 Task: In the Contact  Abigail.Harris@thk.com, schedule and save the meeting with title: 'Collaborative Discussion', Select date: '10 September, 2023', select start time: 11:00:AM. Add location on call (718) 987-6554 with meeting description: For further discussion on products, kindly join the meeting.. Logged in from softage.6@softage.net
Action: Mouse pressed left at (98, 68)
Screenshot: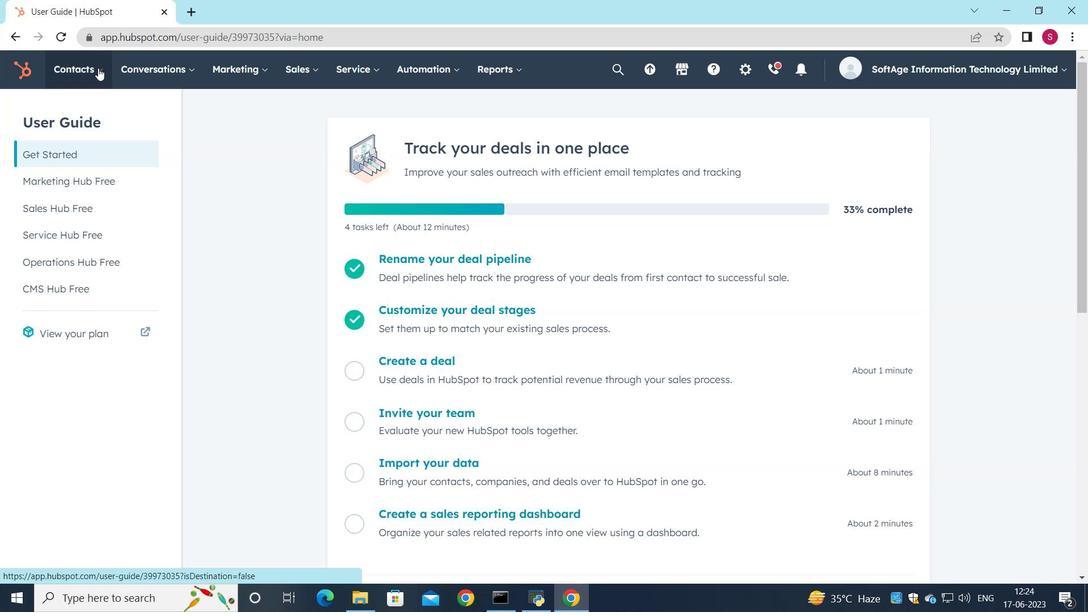 
Action: Mouse moved to (106, 104)
Screenshot: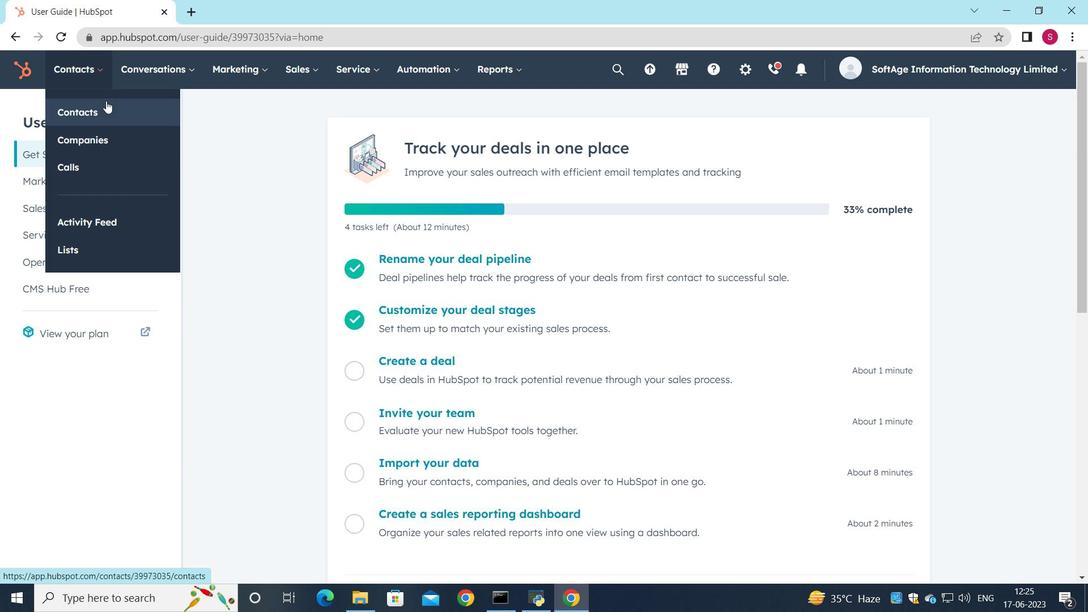
Action: Mouse pressed left at (106, 104)
Screenshot: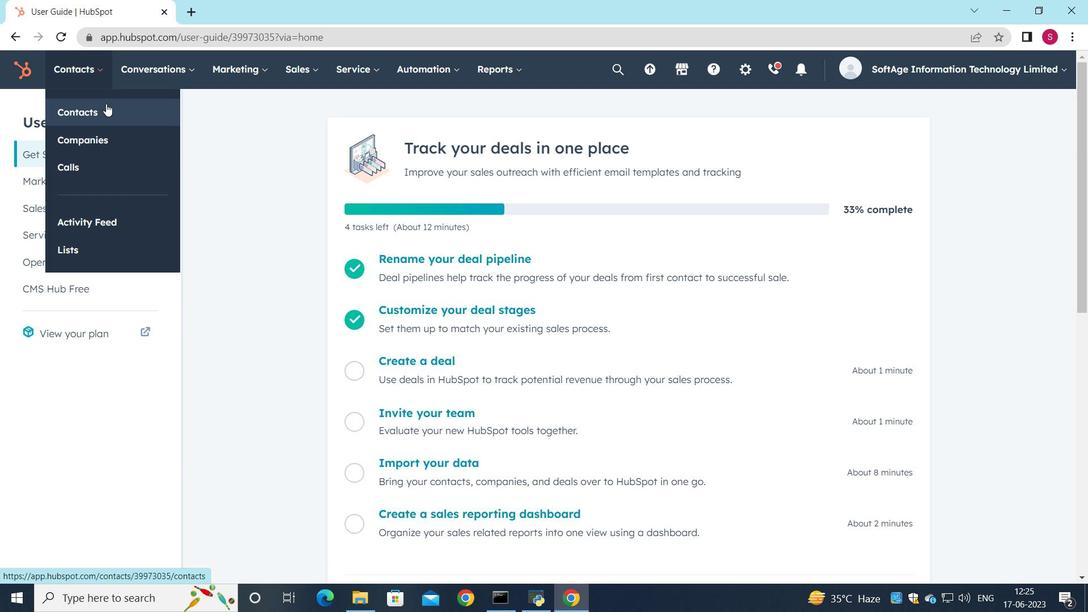 
Action: Mouse moved to (81, 231)
Screenshot: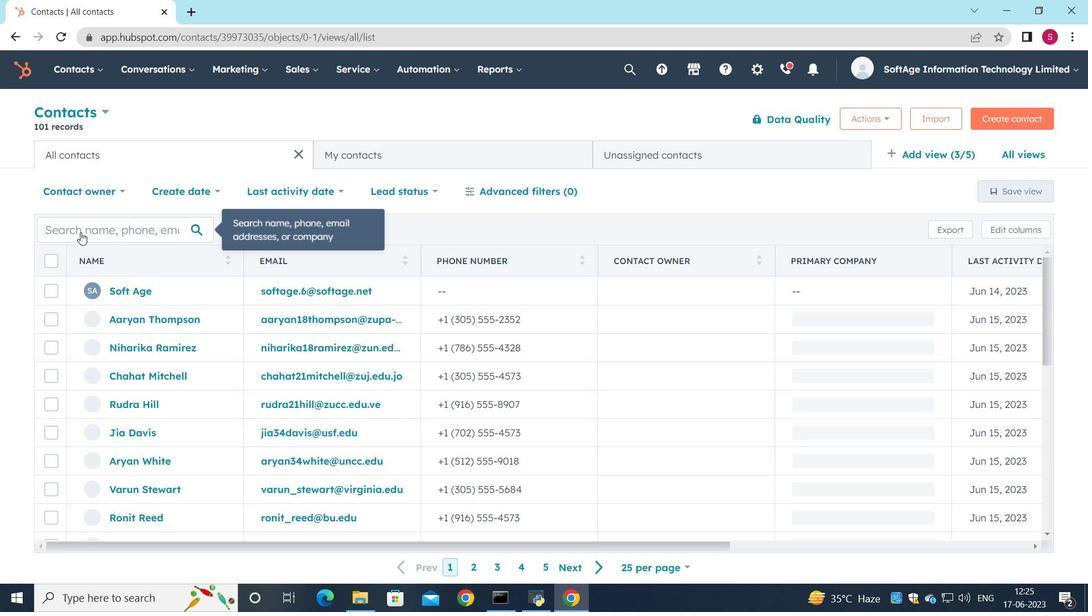 
Action: Mouse pressed left at (81, 231)
Screenshot: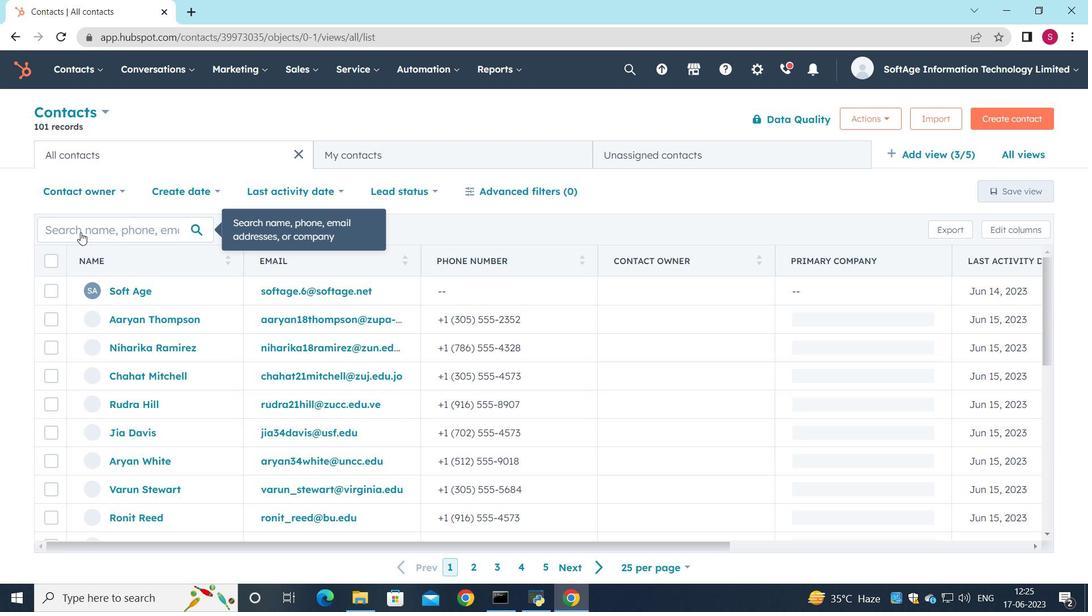 
Action: Mouse moved to (82, 231)
Screenshot: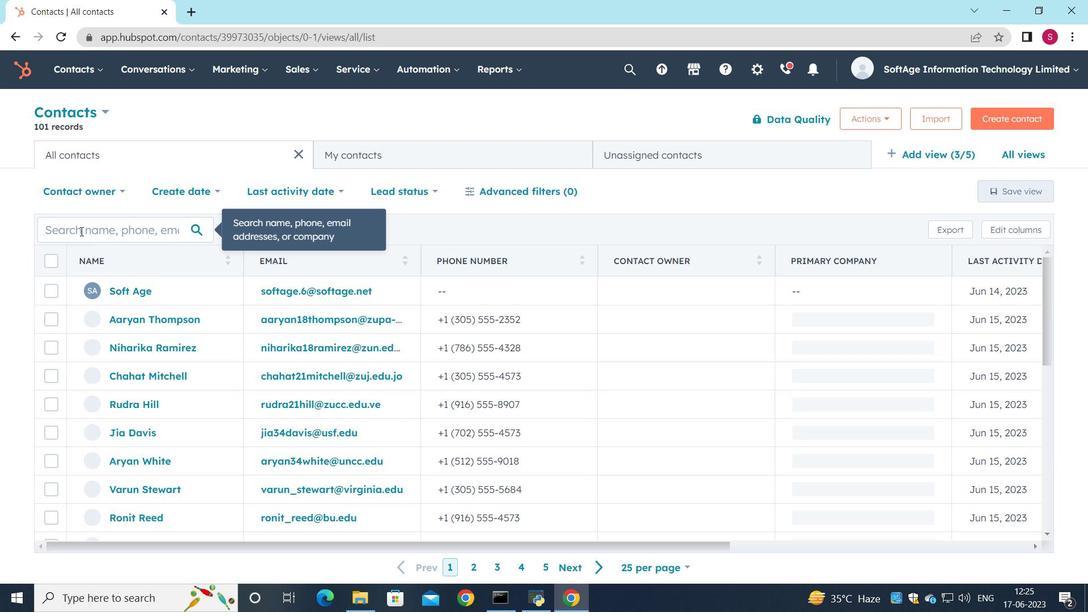 
Action: Key pressed <Key.shift>Abigail.<Key.shift>Harris<Key.shift>@thk.com
Screenshot: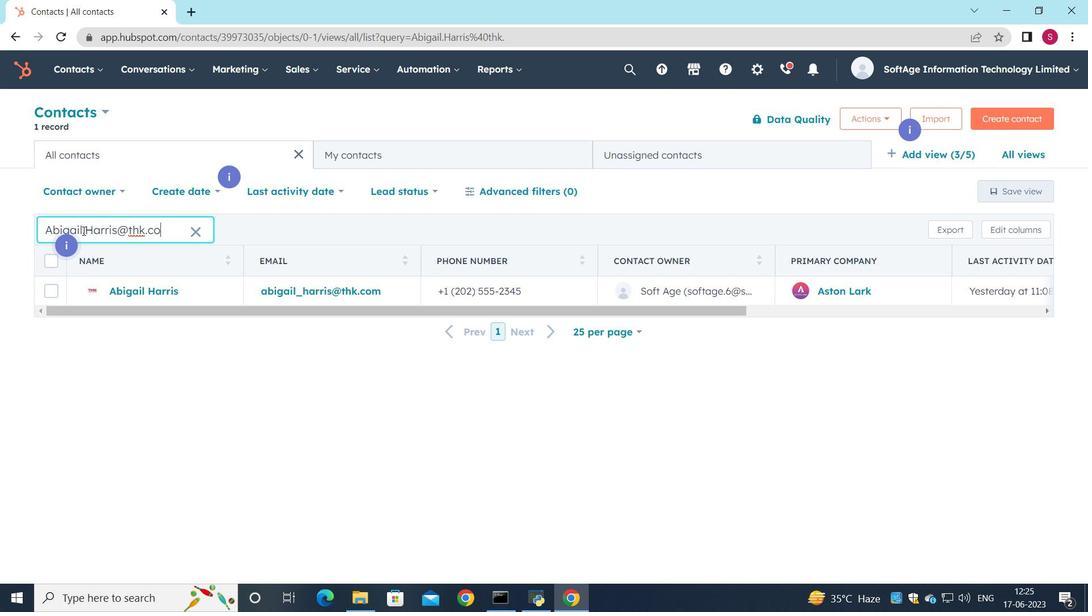 
Action: Mouse moved to (122, 288)
Screenshot: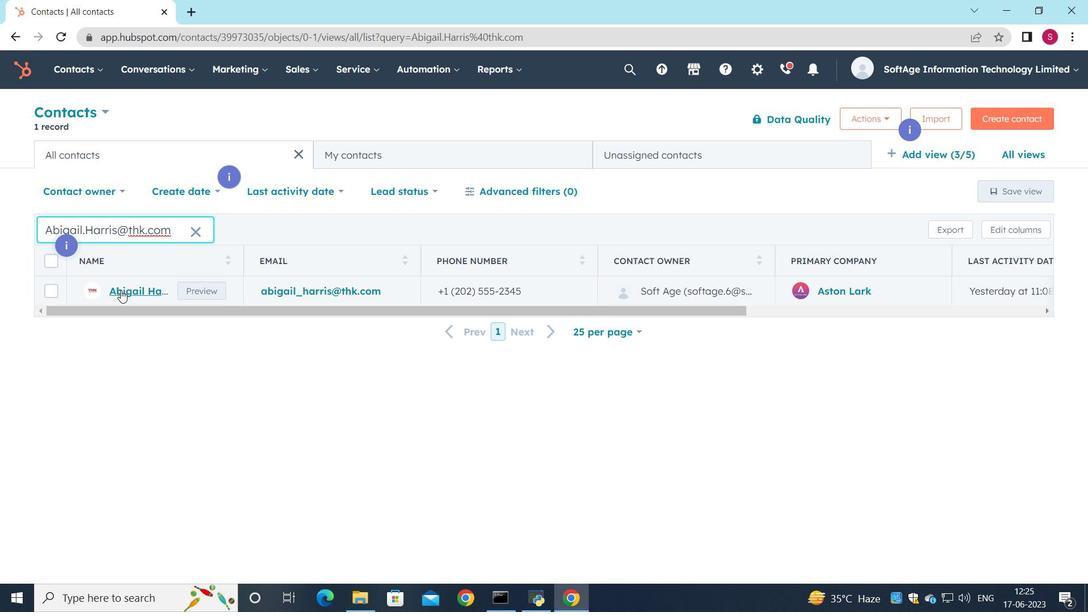 
Action: Mouse pressed left at (122, 288)
Screenshot: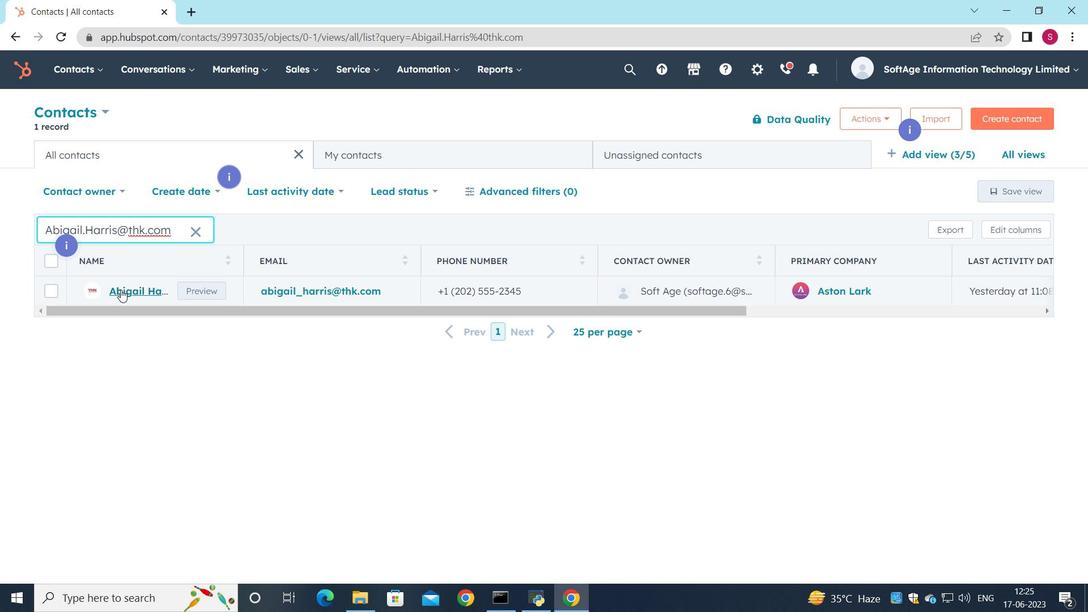 
Action: Mouse moved to (183, 236)
Screenshot: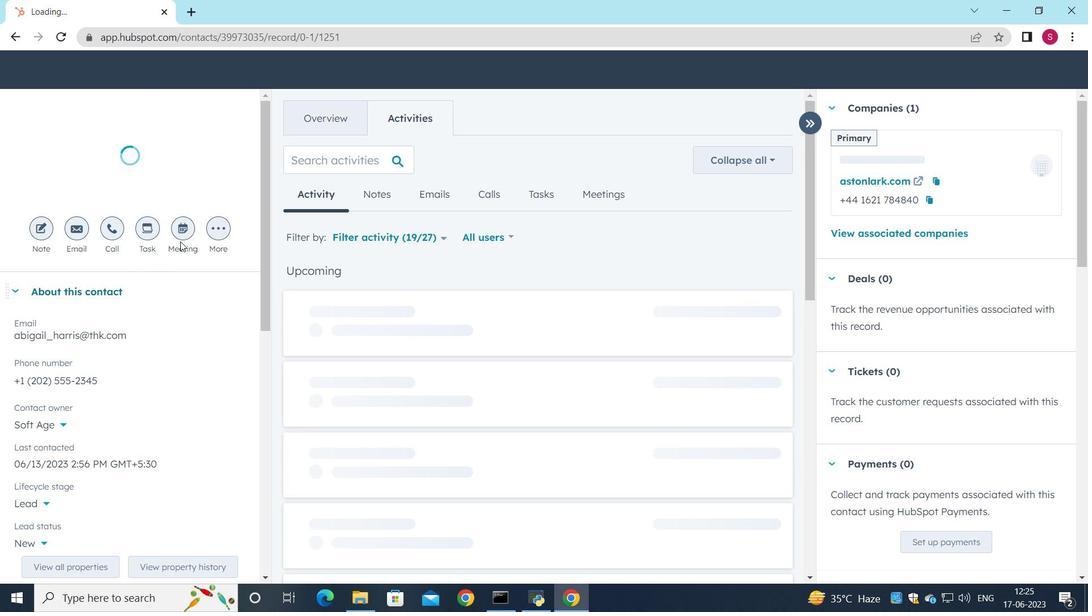 
Action: Mouse pressed left at (183, 236)
Screenshot: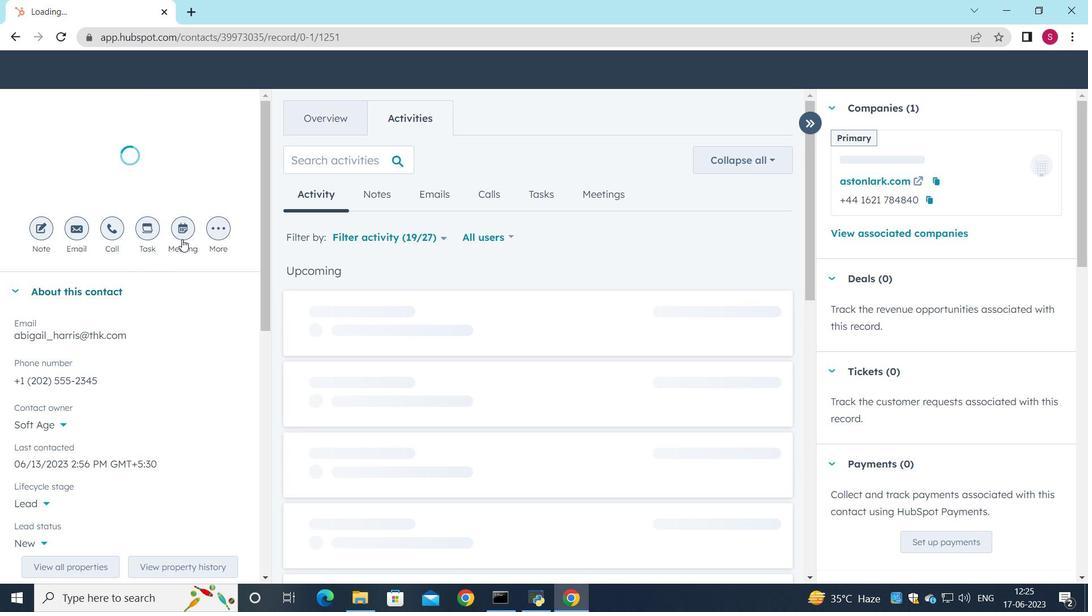 
Action: Mouse moved to (178, 242)
Screenshot: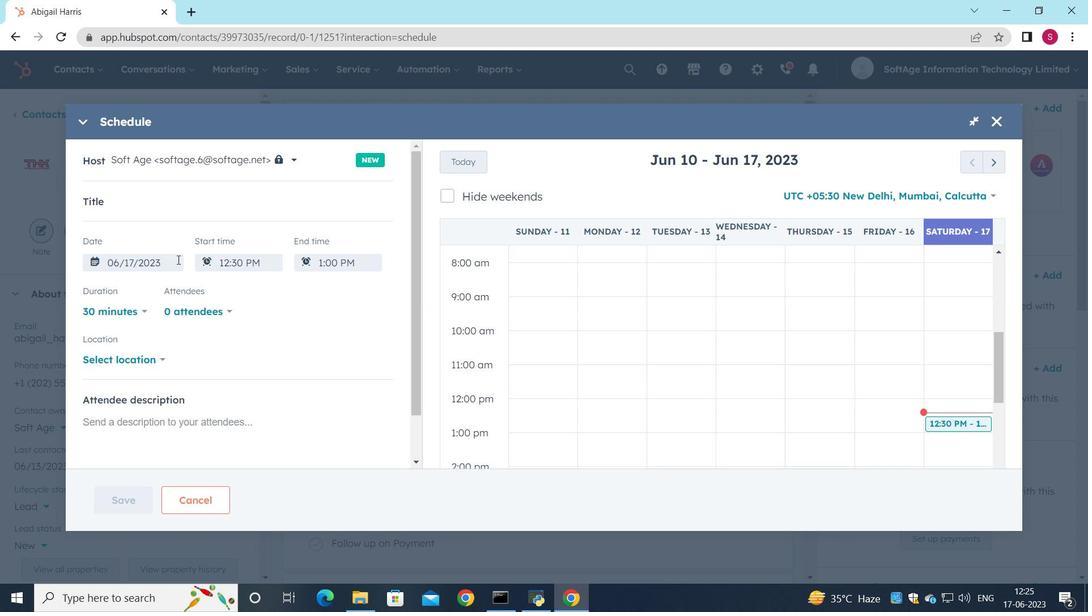 
Action: Key pressed <Key.shift>Collaborative<Key.space><Key.shift>Discussion
Screenshot: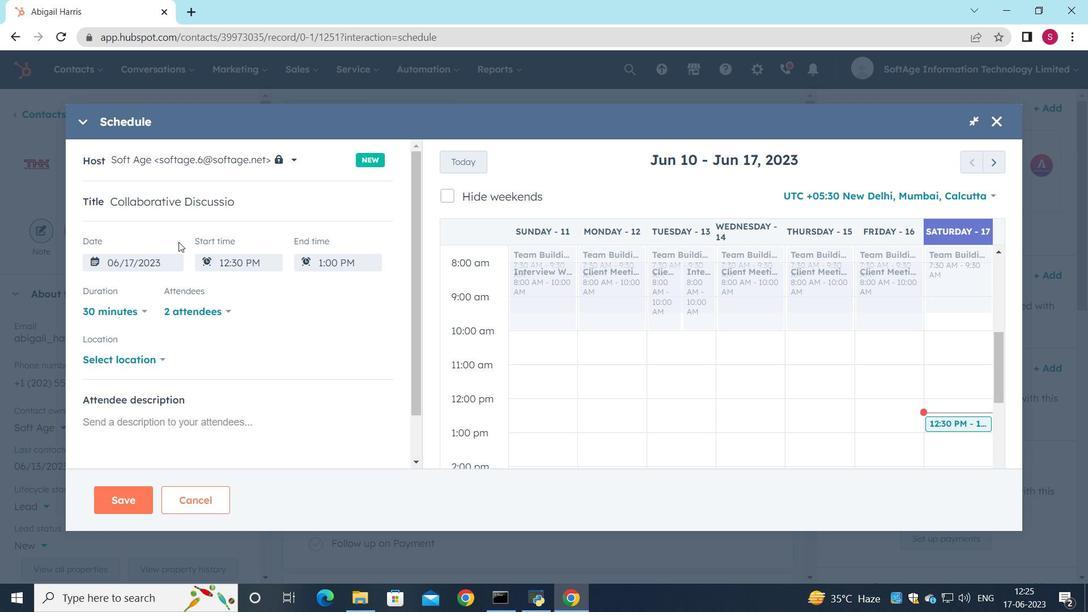 
Action: Mouse moved to (1000, 157)
Screenshot: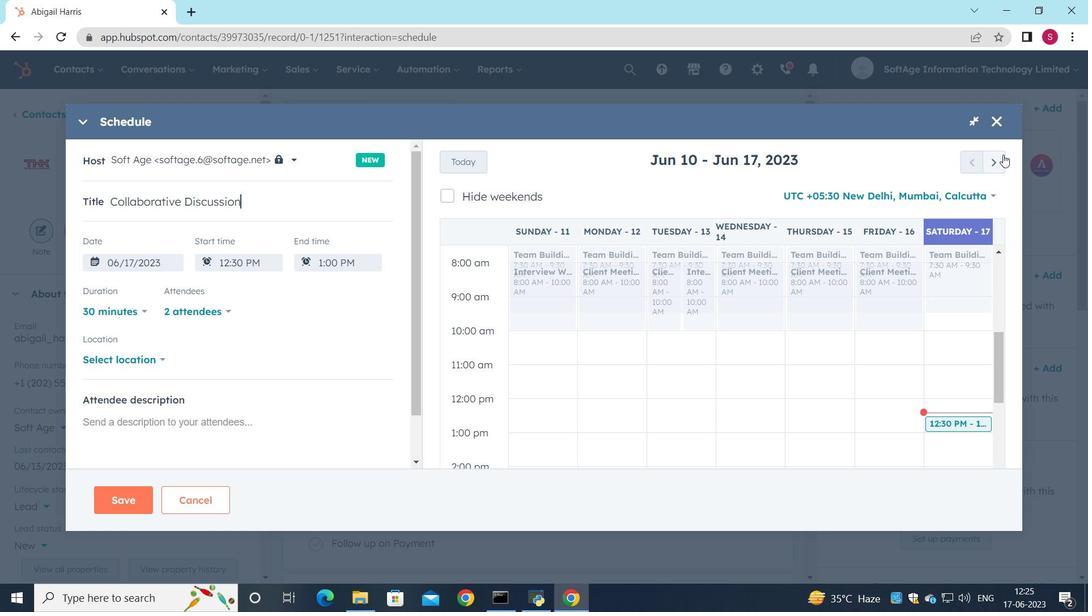 
Action: Mouse pressed left at (1000, 157)
Screenshot: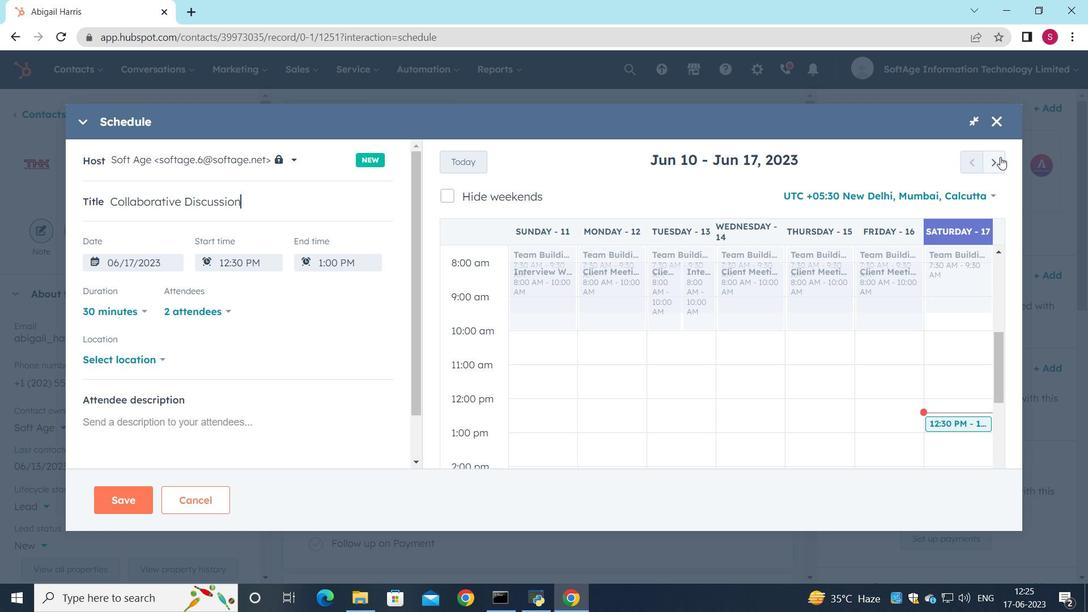 
Action: Mouse moved to (1004, 158)
Screenshot: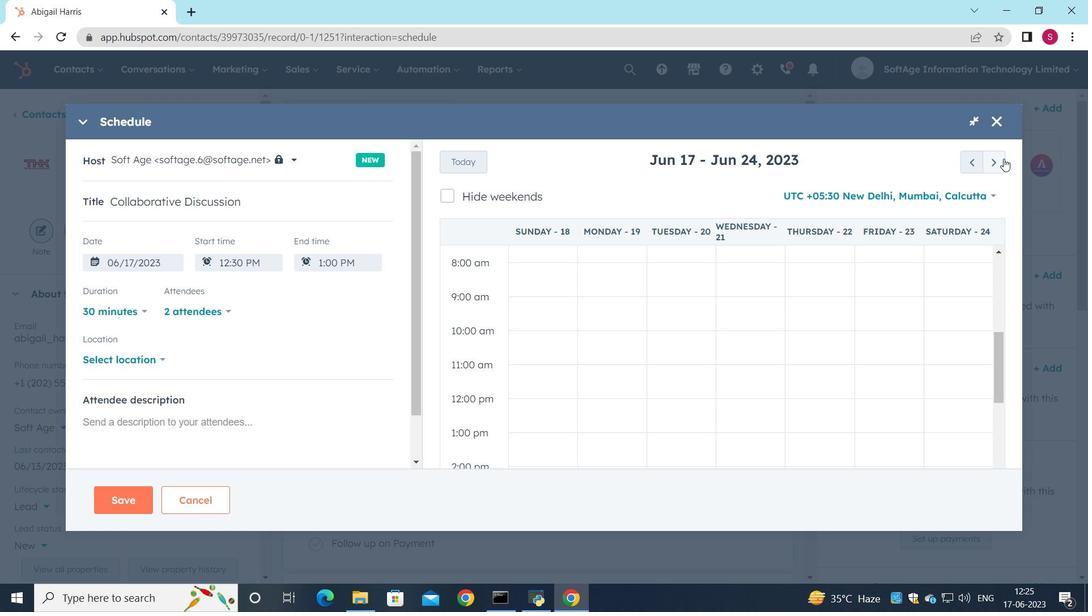 
Action: Mouse pressed left at (1004, 158)
Screenshot: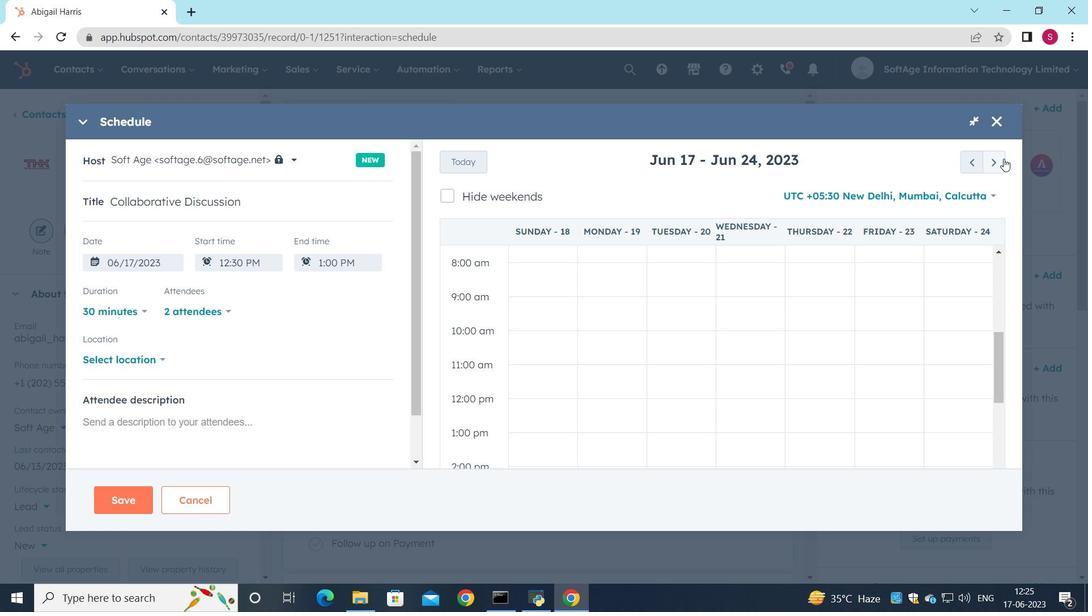 
Action: Mouse pressed left at (1004, 158)
Screenshot: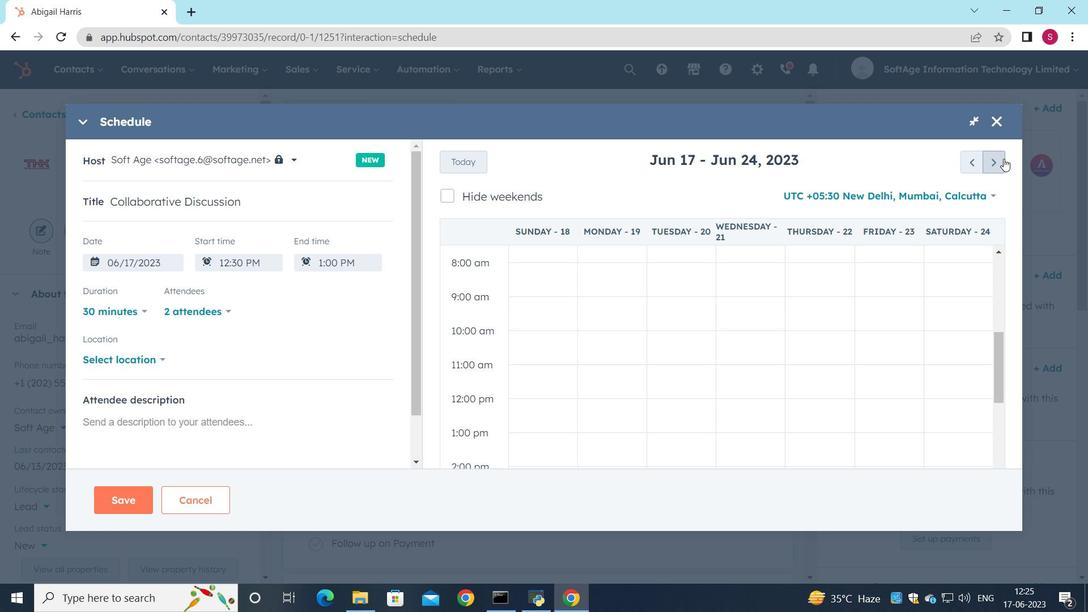 
Action: Mouse pressed left at (1004, 158)
Screenshot: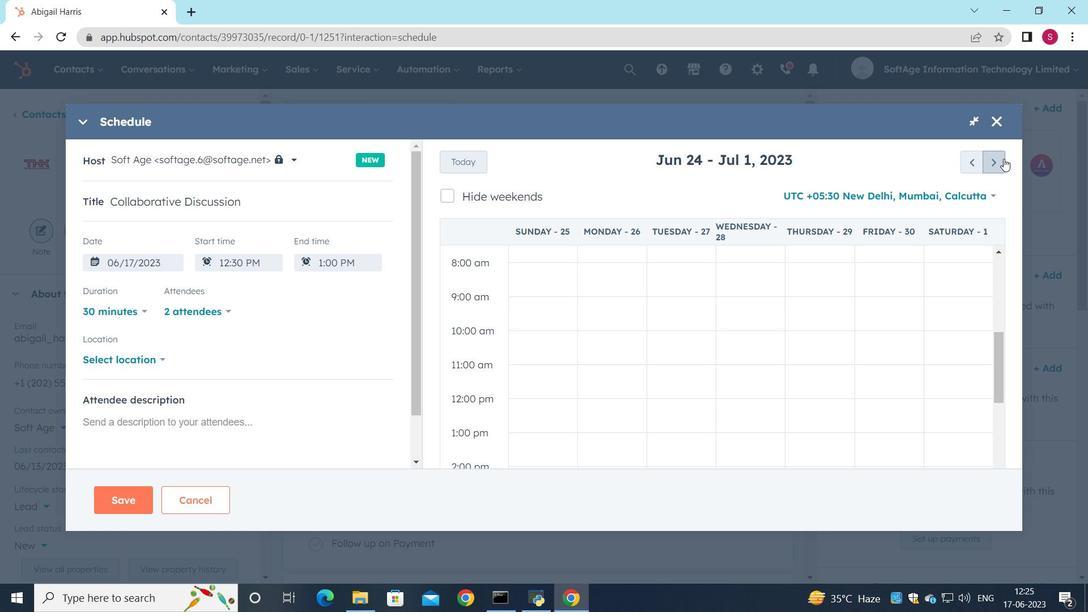 
Action: Mouse pressed left at (1004, 158)
Screenshot: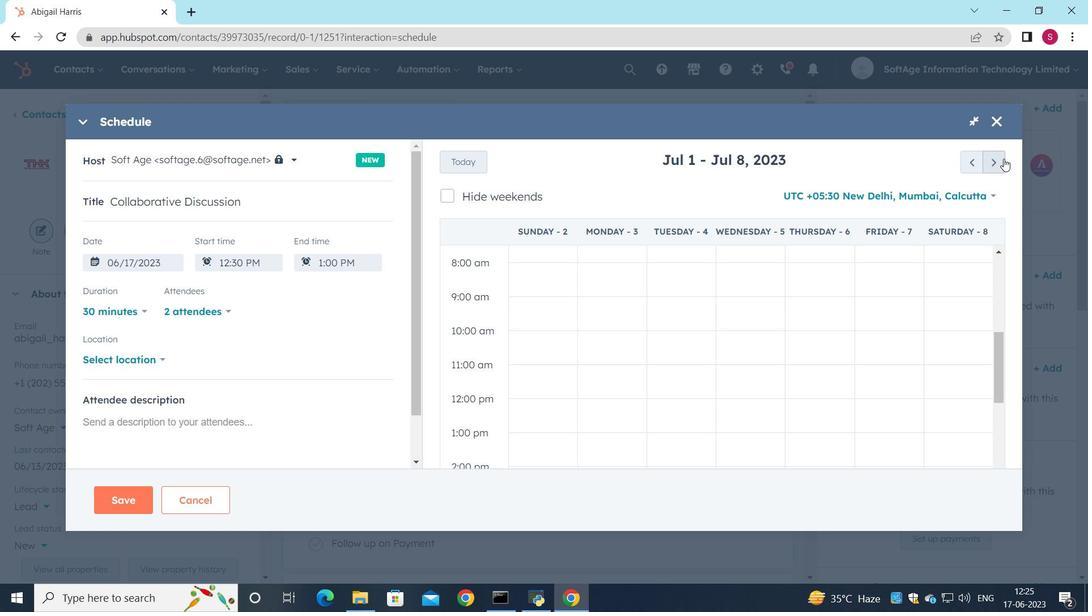 
Action: Mouse pressed left at (1004, 158)
Screenshot: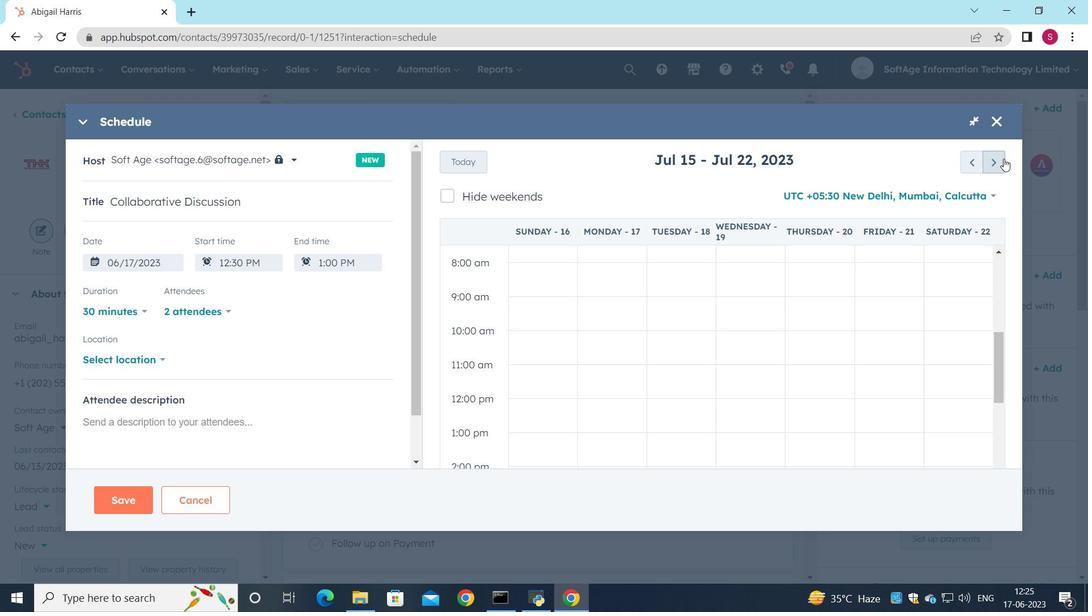 
Action: Mouse pressed left at (1004, 158)
Screenshot: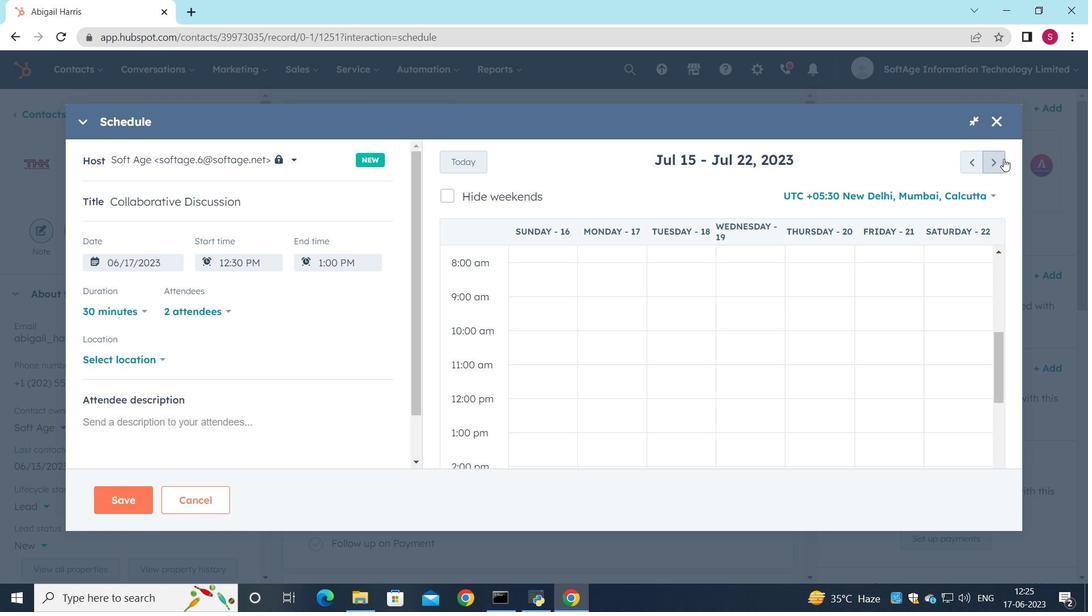 
Action: Mouse pressed left at (1004, 158)
Screenshot: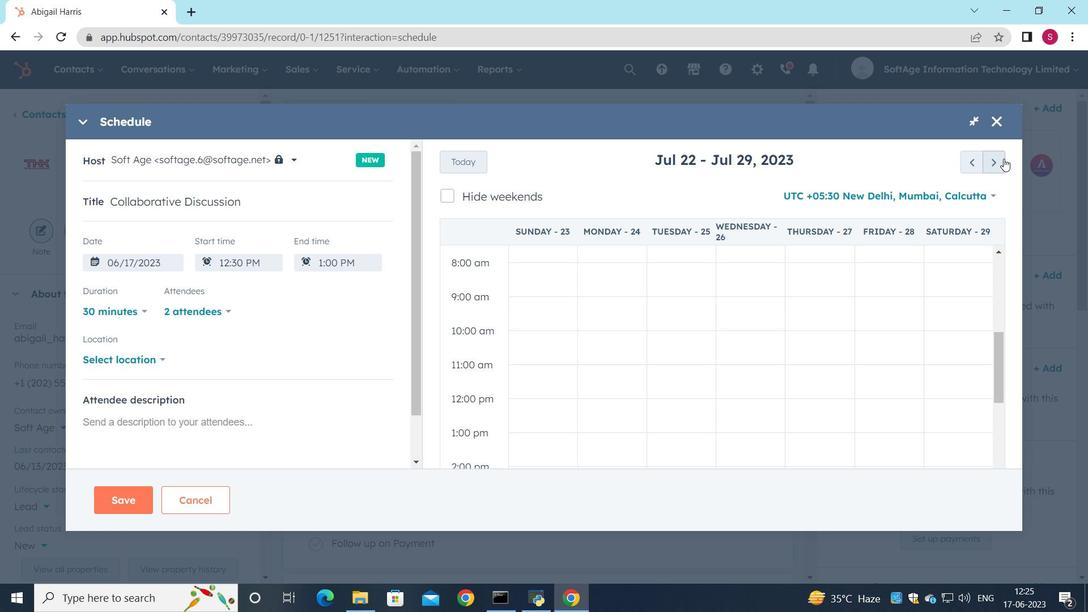 
Action: Mouse pressed left at (1004, 158)
Screenshot: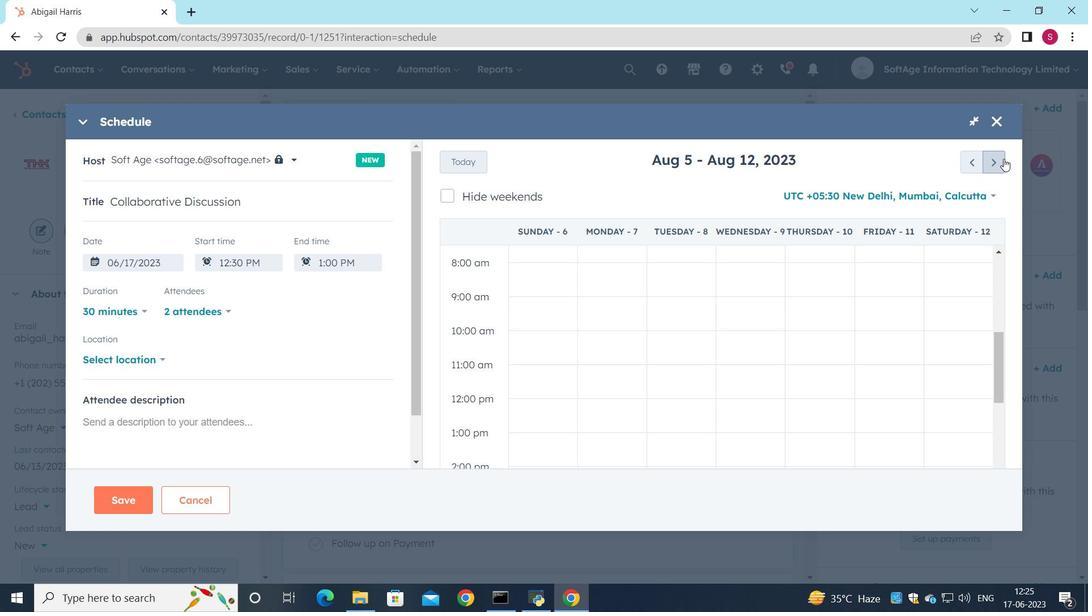 
Action: Mouse pressed left at (1004, 158)
Screenshot: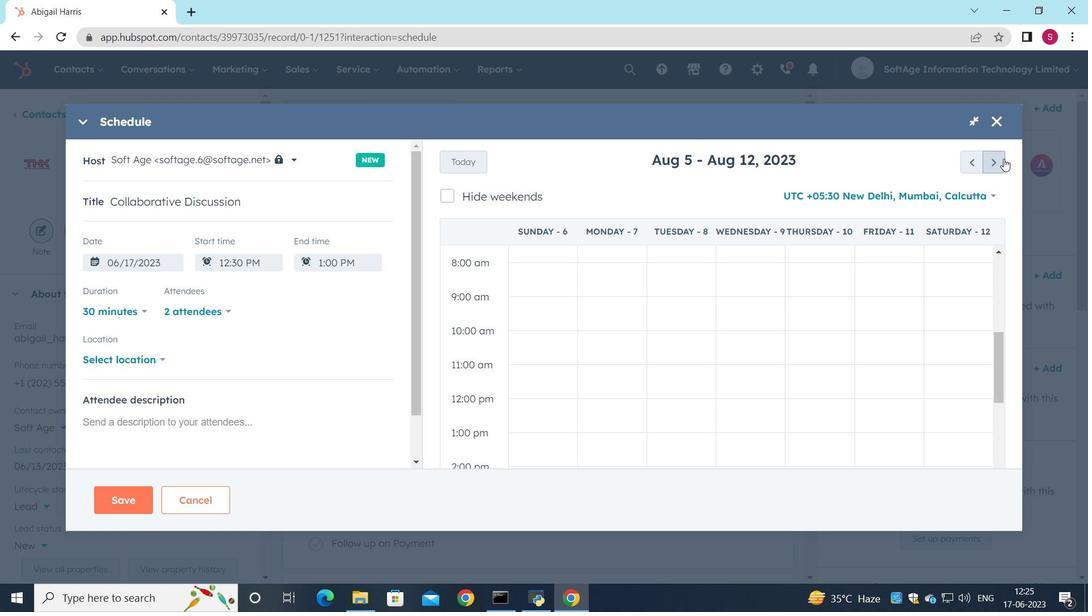 
Action: Mouse pressed left at (1004, 158)
Screenshot: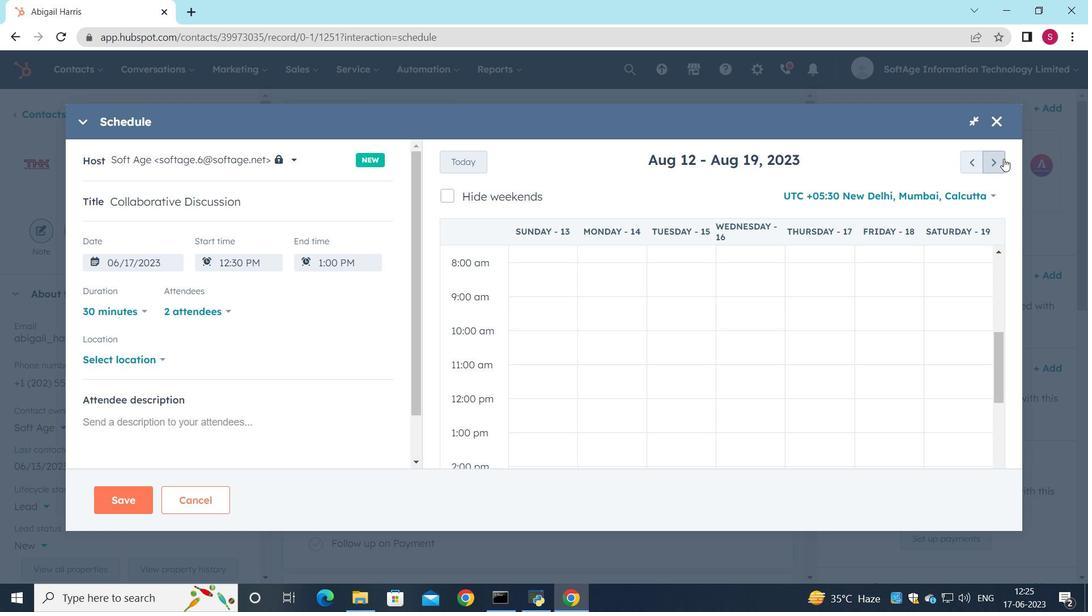 
Action: Mouse pressed left at (1004, 158)
Screenshot: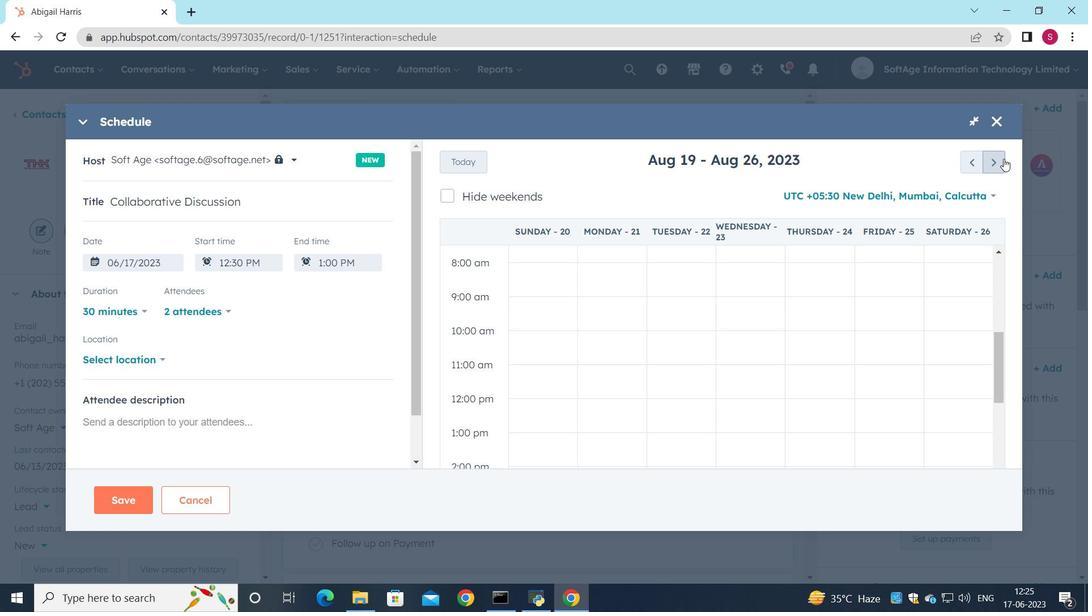 
Action: Mouse pressed left at (1004, 158)
Screenshot: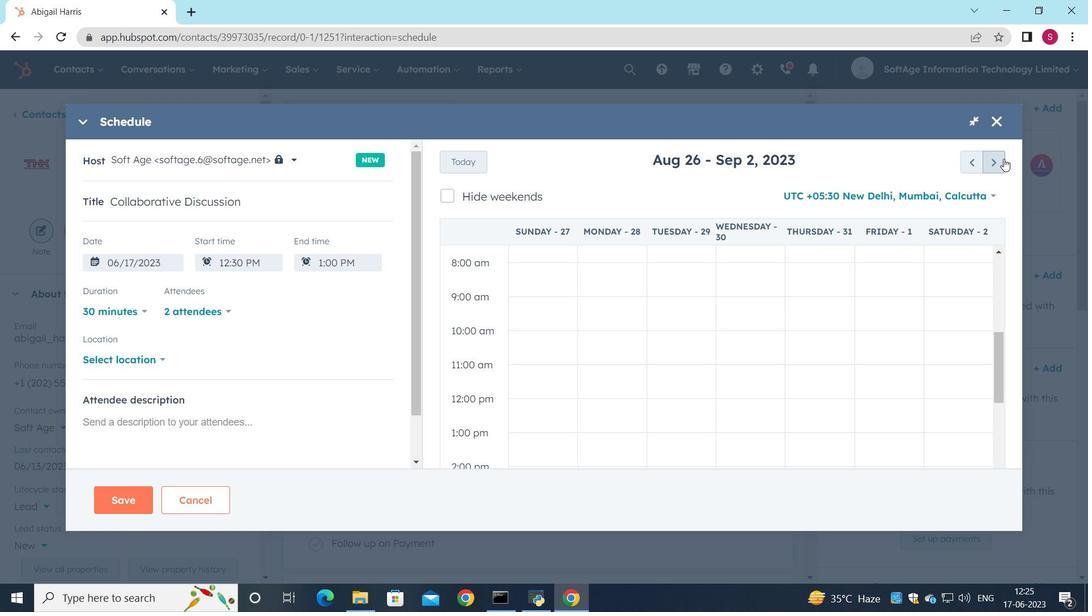 
Action: Mouse pressed left at (1004, 158)
Screenshot: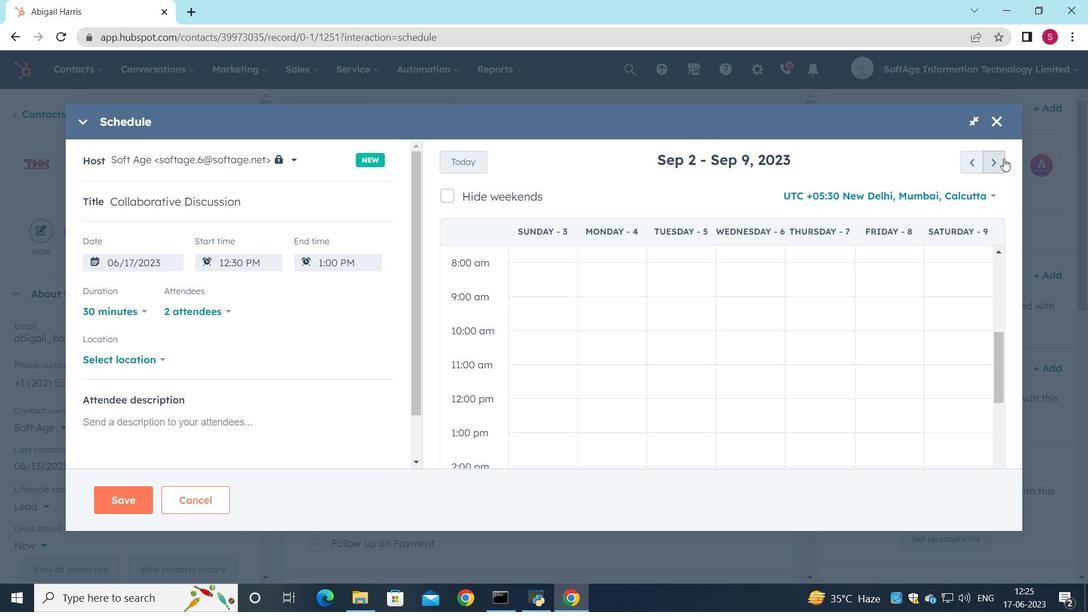 
Action: Mouse moved to (972, 160)
Screenshot: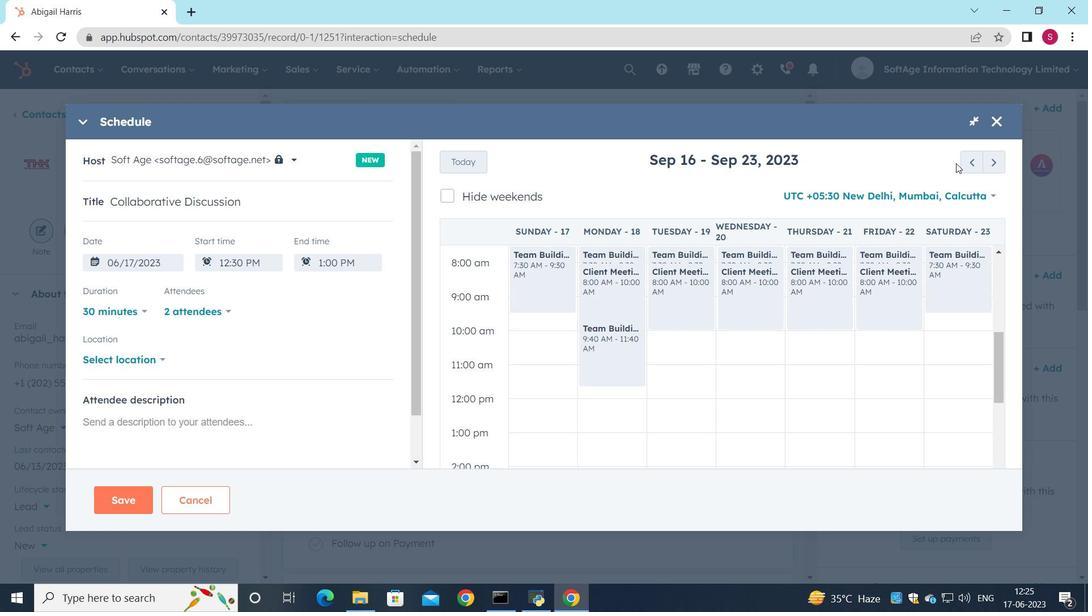 
Action: Mouse pressed left at (972, 160)
Screenshot: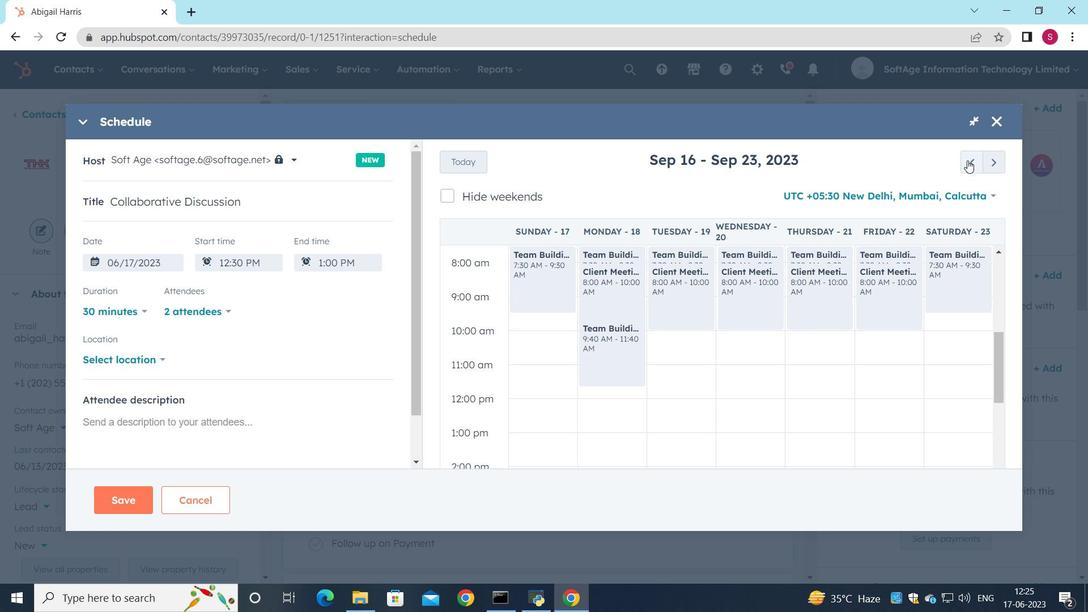 
Action: Mouse moved to (550, 368)
Screenshot: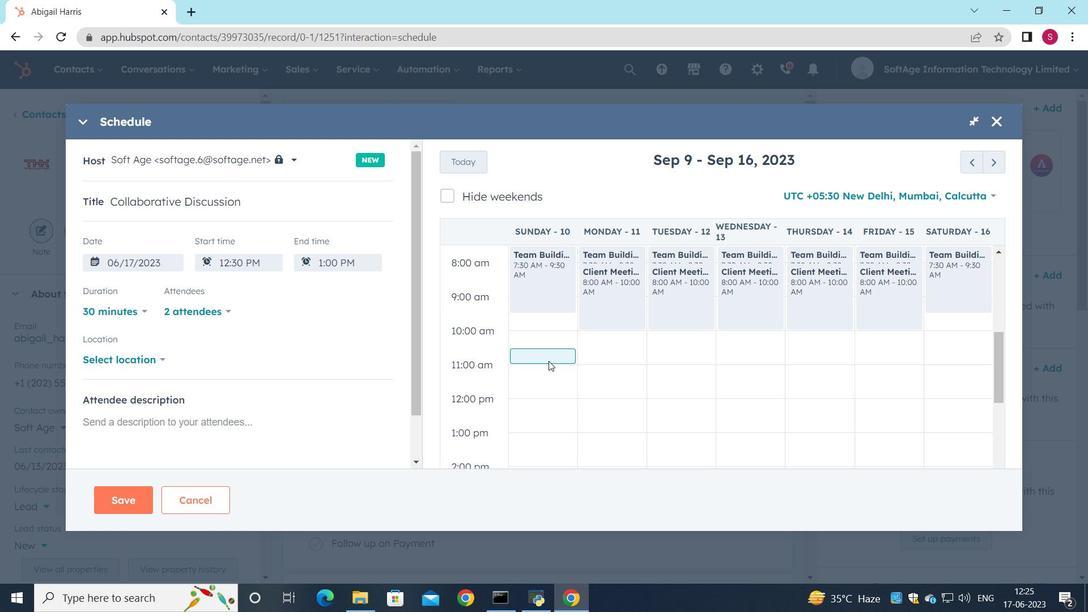 
Action: Mouse pressed left at (550, 368)
Screenshot: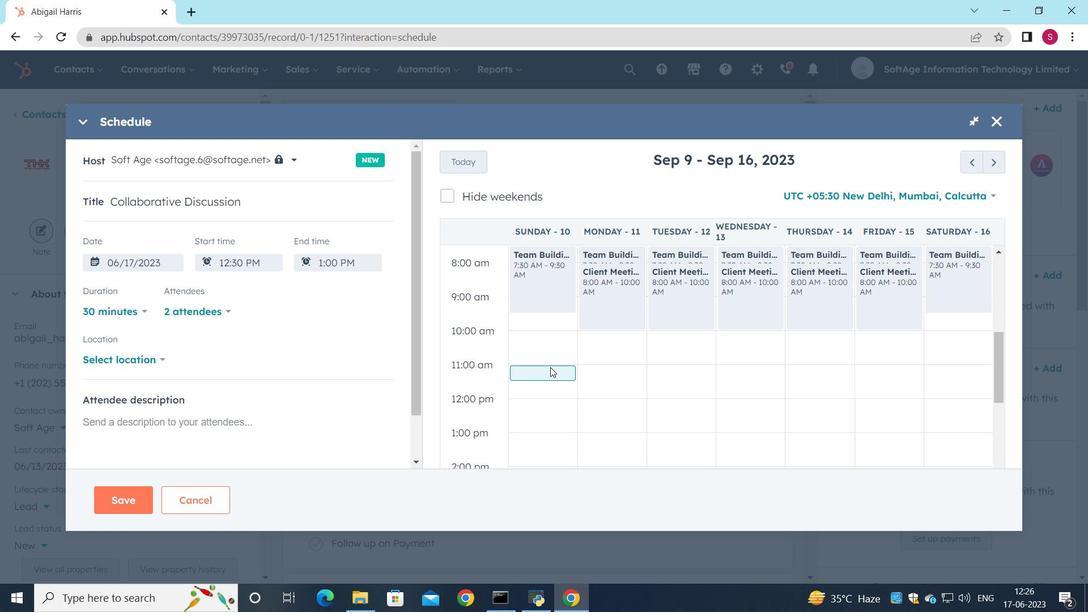 
Action: Mouse moved to (155, 355)
Screenshot: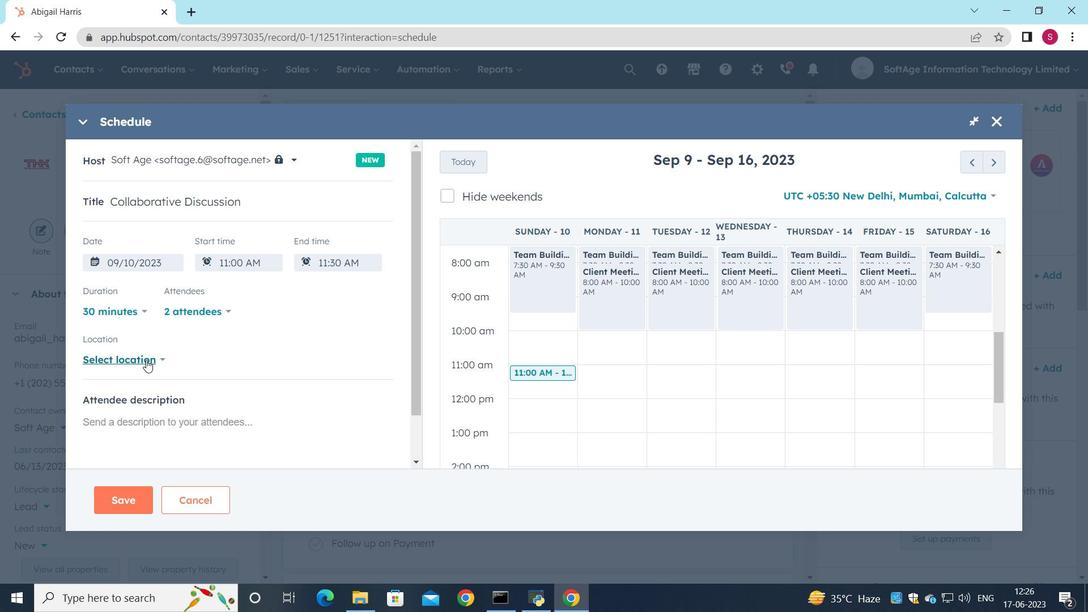 
Action: Mouse pressed left at (155, 355)
Screenshot: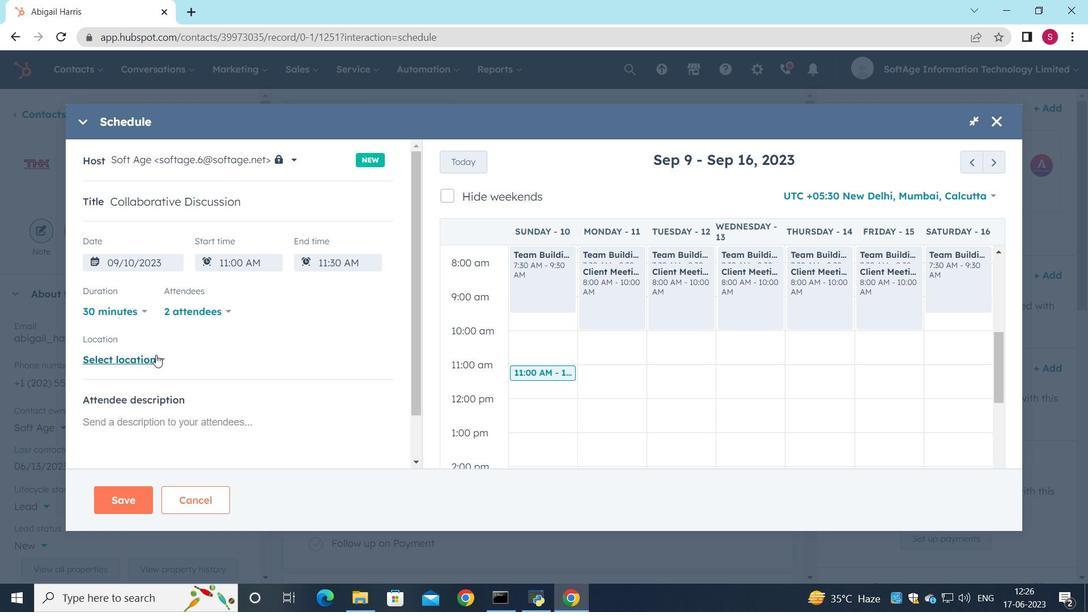 
Action: Mouse moved to (220, 313)
Screenshot: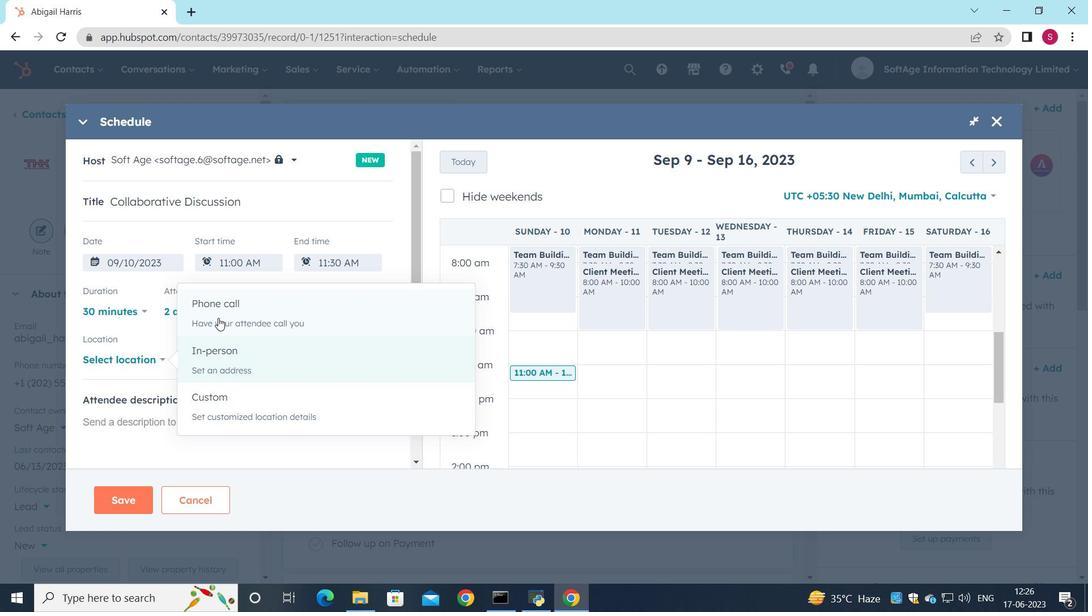 
Action: Mouse pressed left at (220, 313)
Screenshot: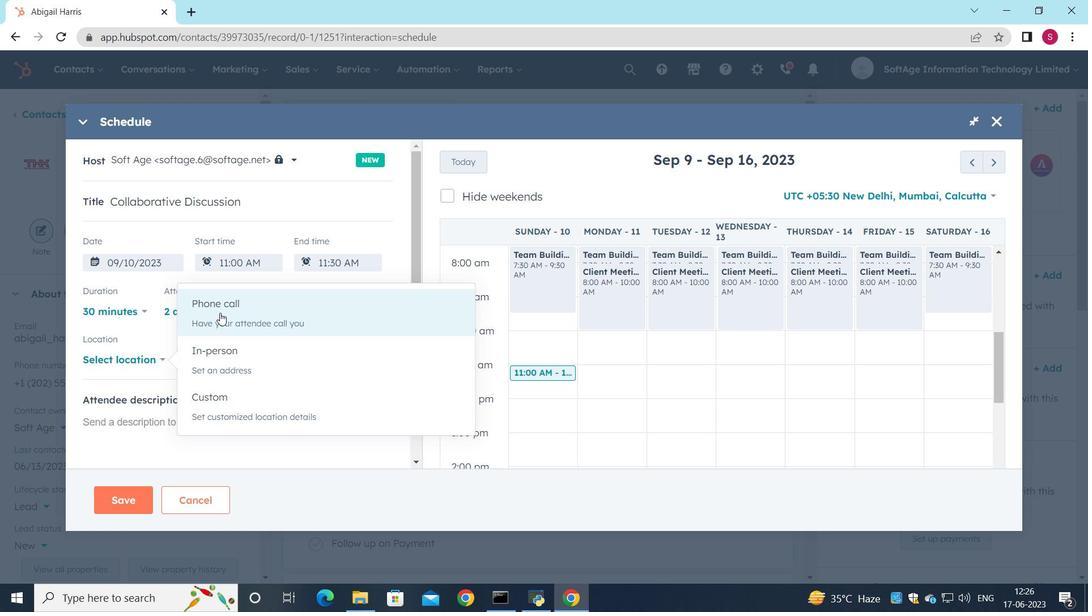 
Action: Mouse moved to (234, 355)
Screenshot: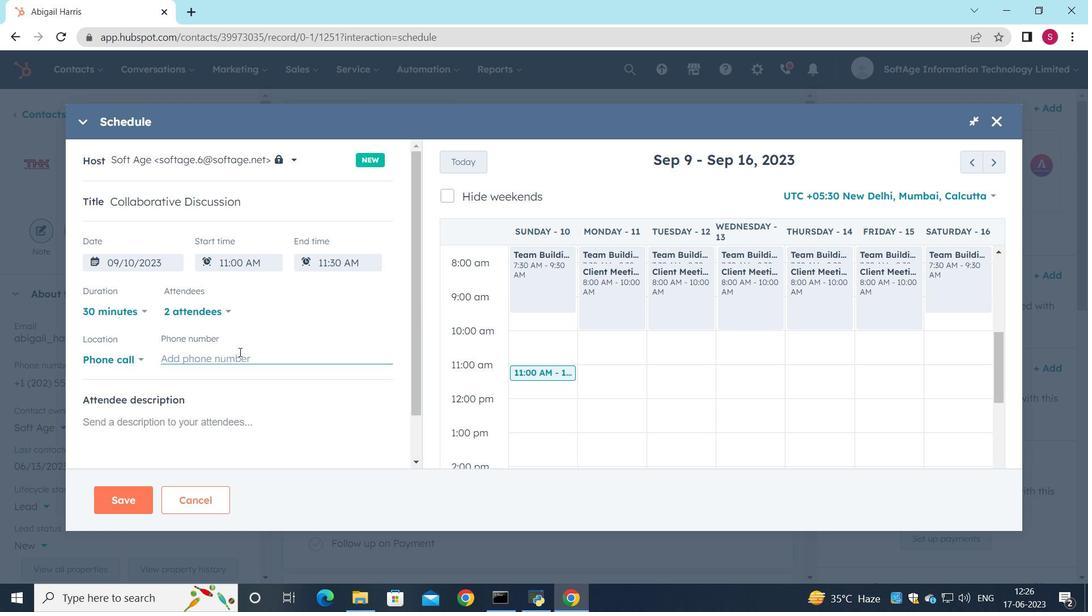
Action: Mouse pressed left at (234, 355)
Screenshot: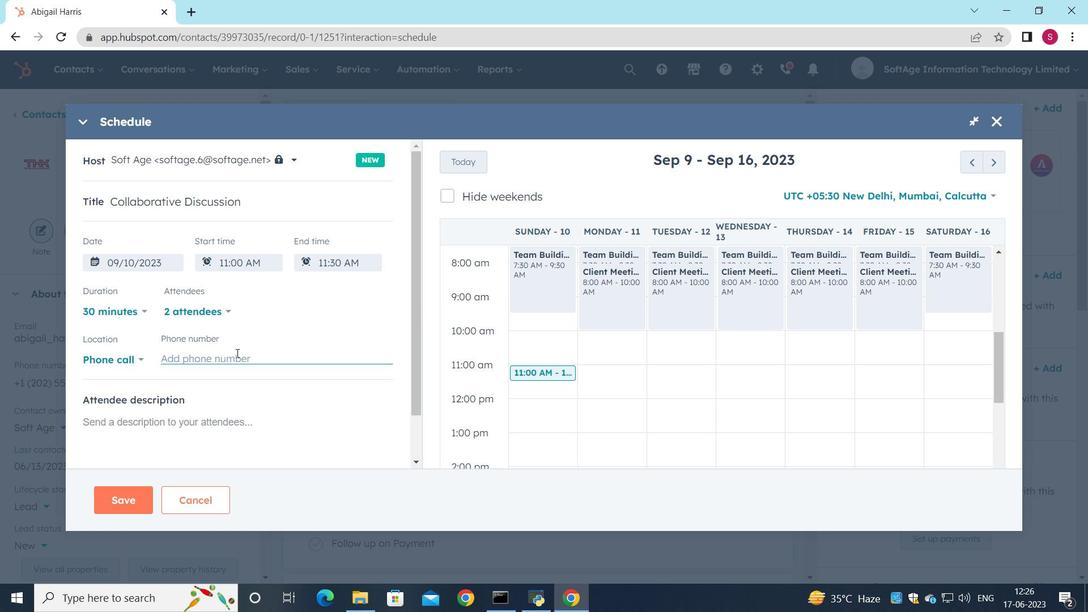 
Action: Key pressed <Key.shift_r>(718<Key.shift_r><Key.shift_r>_<Key.backspace><Key.shift_r>)<Key.space>v<Key.backspace>95<Key.backspace>87<Key.space>6554
Screenshot: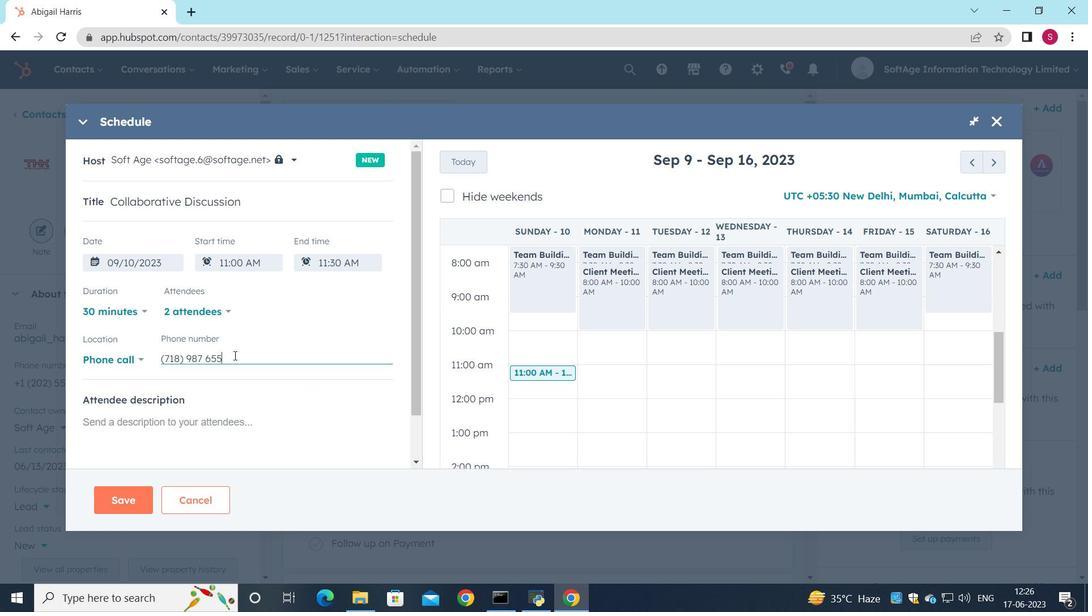 
Action: Mouse moved to (178, 420)
Screenshot: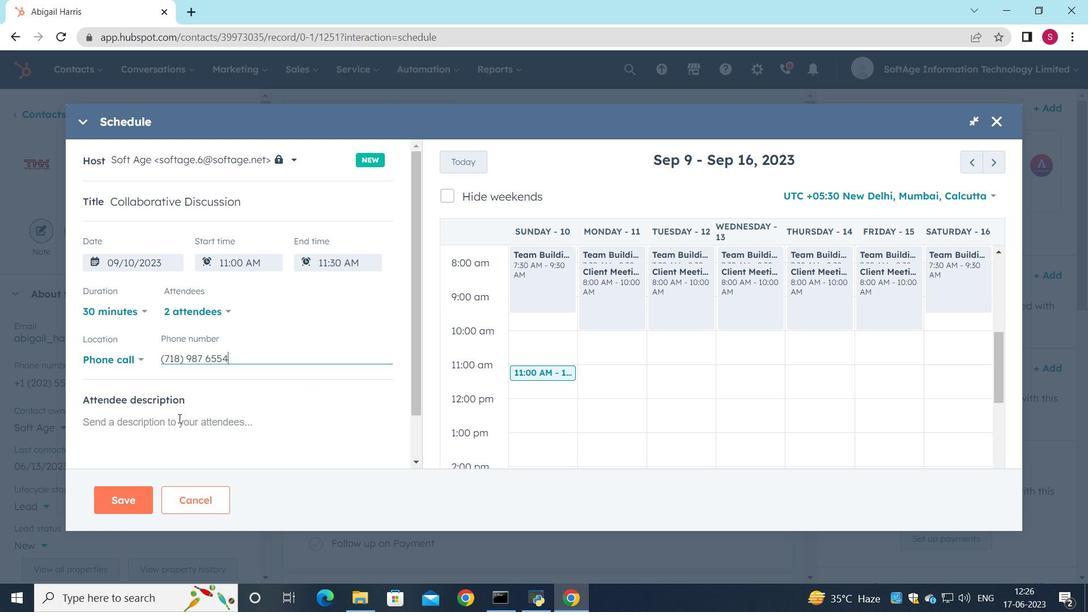 
Action: Mouse pressed left at (178, 420)
Screenshot: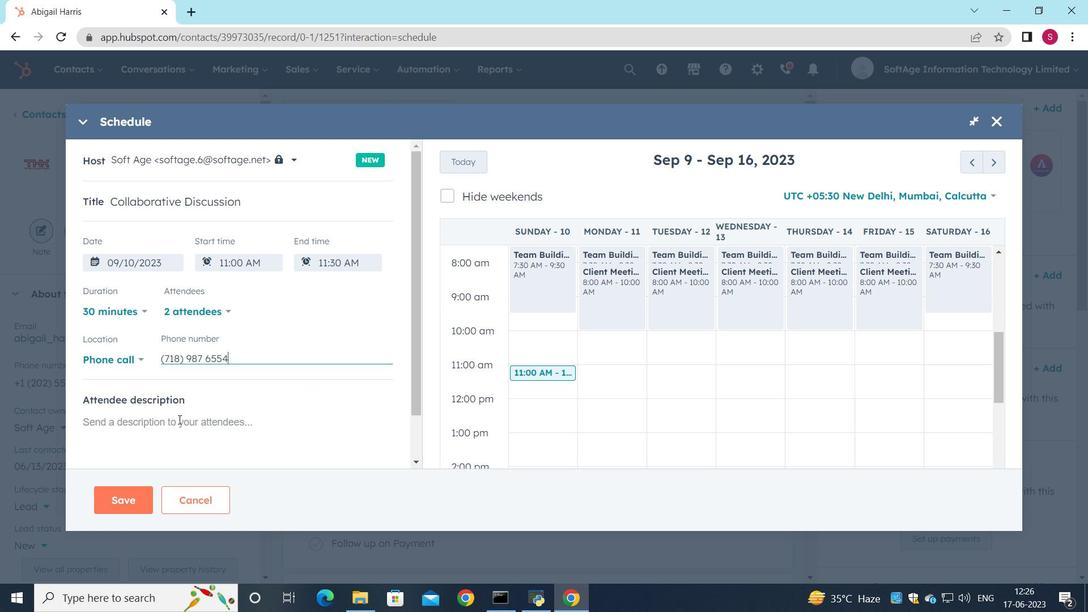 
Action: Key pressed <Key.shift>For<Key.space>furthert<Key.space><Key.backspace><Key.backspace><Key.space>discussion<Key.space>on<Key.space>products<Key.space><Key.backspace>,<Key.space>kindly<Key.space>join<Key.space>the<Key.space>meeting.
Screenshot: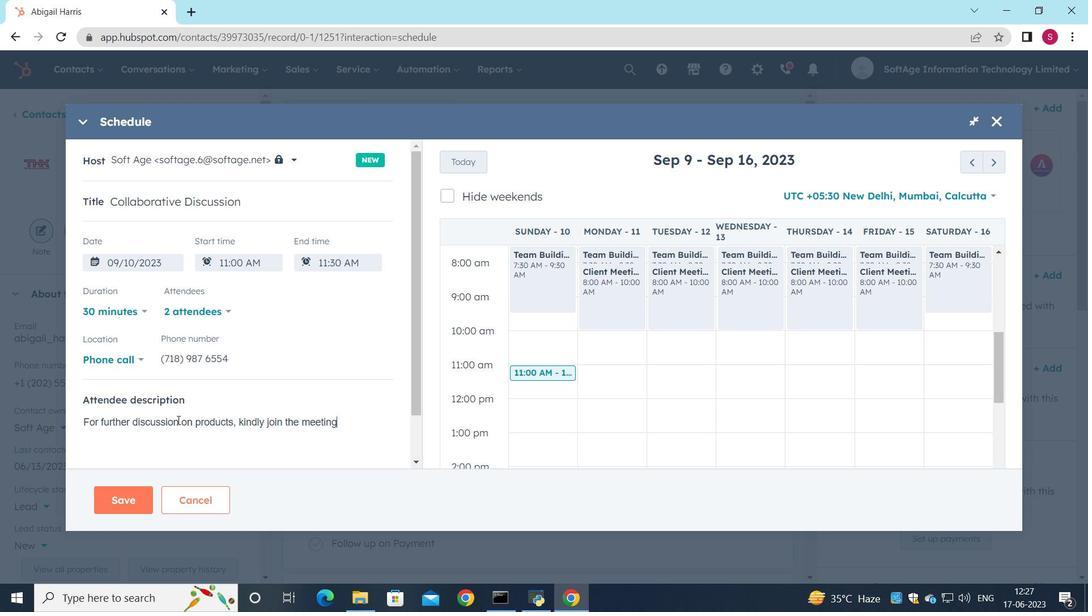 
Action: Mouse moved to (137, 501)
Screenshot: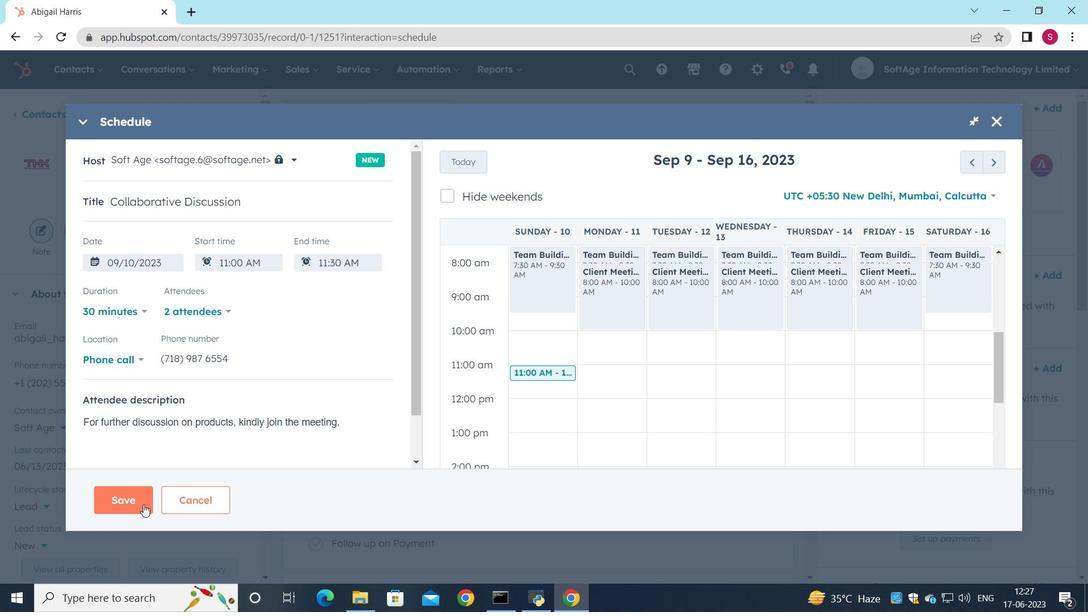 
Action: Mouse pressed left at (137, 501)
Screenshot: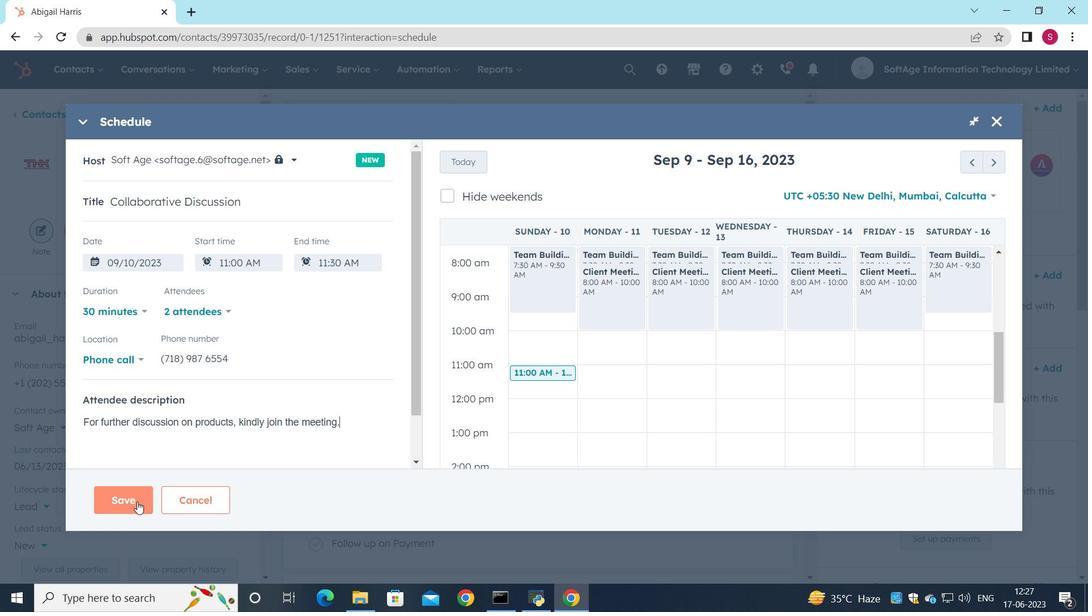 
Action: Mouse moved to (183, 415)
Screenshot: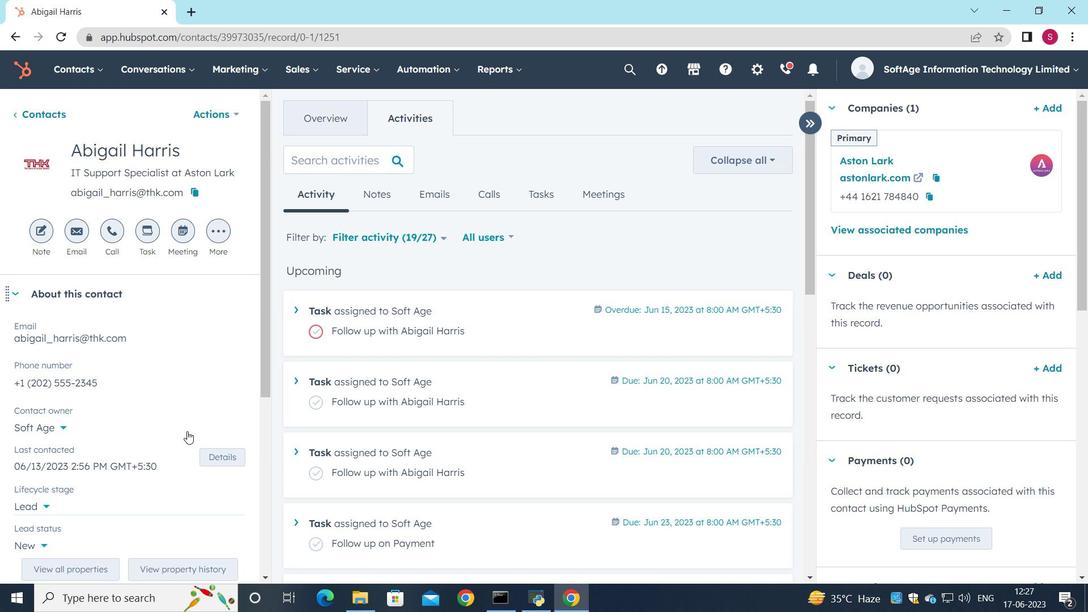 
